 Task: Select "project roadmap and tasks" in a recent board.
Action: Mouse moved to (279, 310)
Screenshot: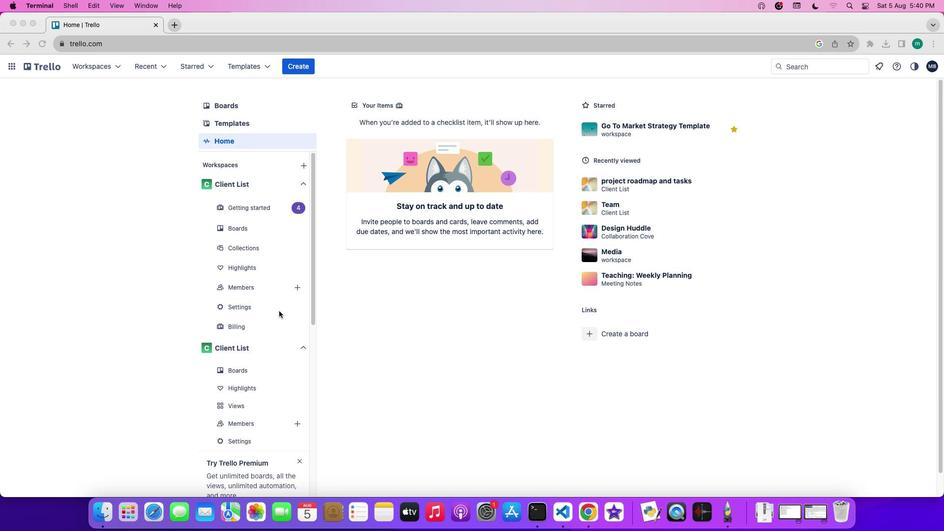 
Action: Mouse pressed left at (279, 310)
Screenshot: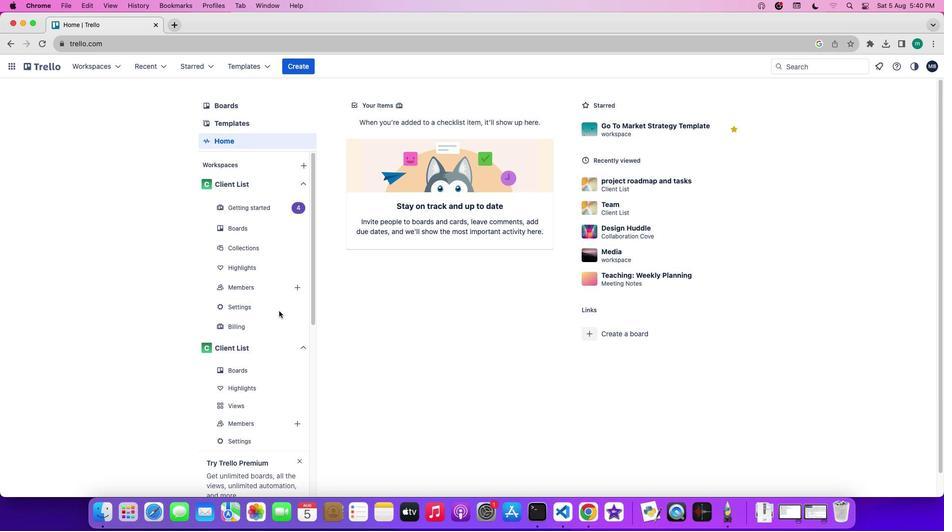 
Action: Mouse moved to (276, 305)
Screenshot: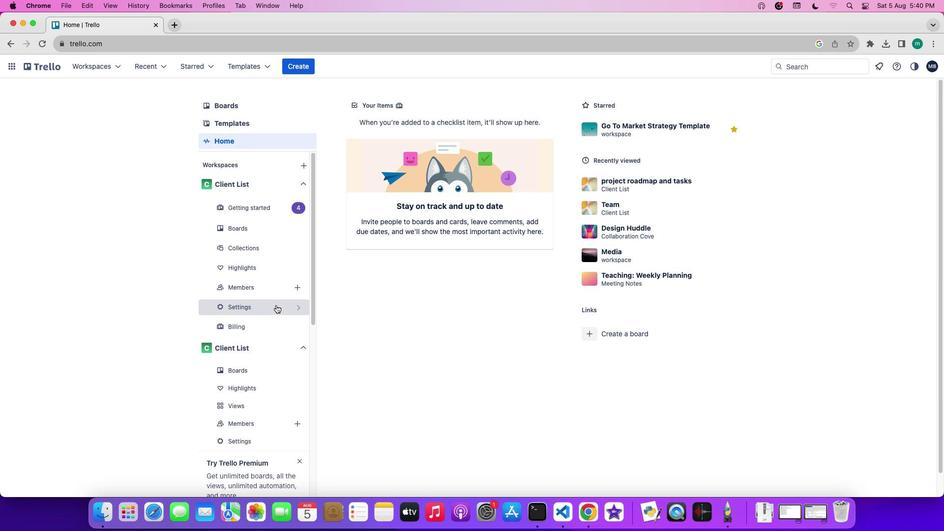 
Action: Mouse pressed left at (276, 305)
Screenshot: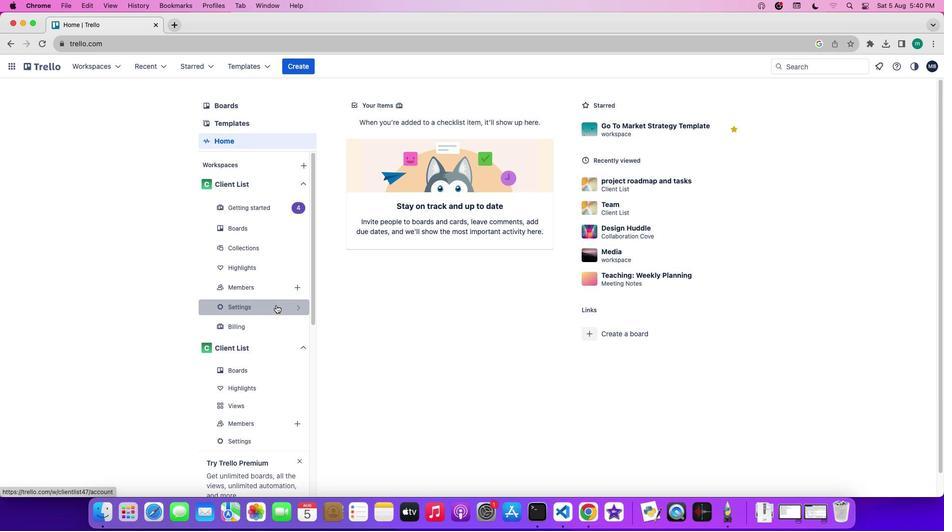 
Action: Mouse moved to (115, 171)
Screenshot: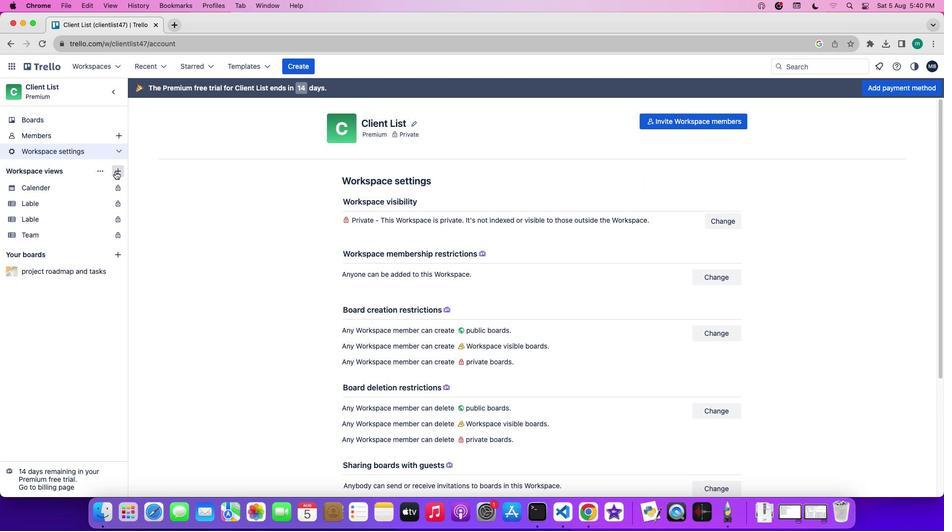 
Action: Mouse pressed left at (115, 171)
Screenshot: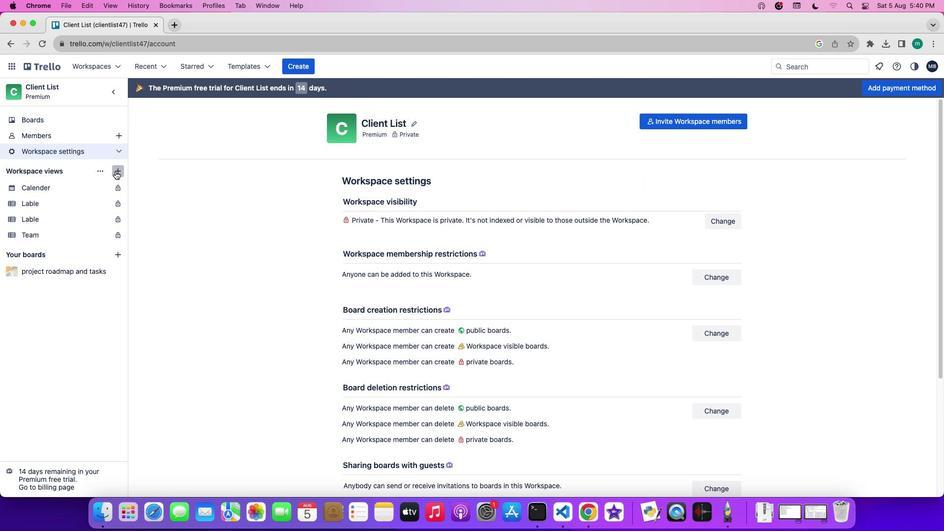 
Action: Mouse moved to (213, 382)
Screenshot: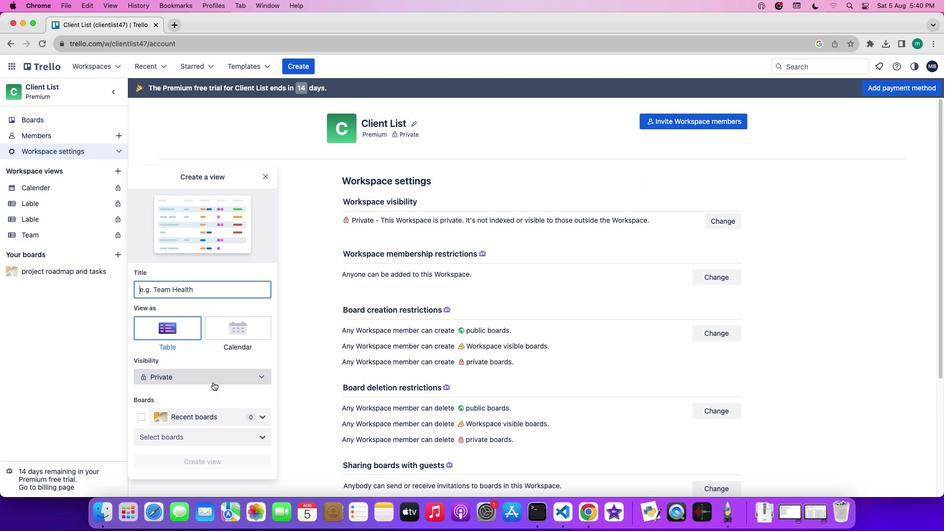 
Action: Mouse scrolled (213, 382) with delta (0, 0)
Screenshot: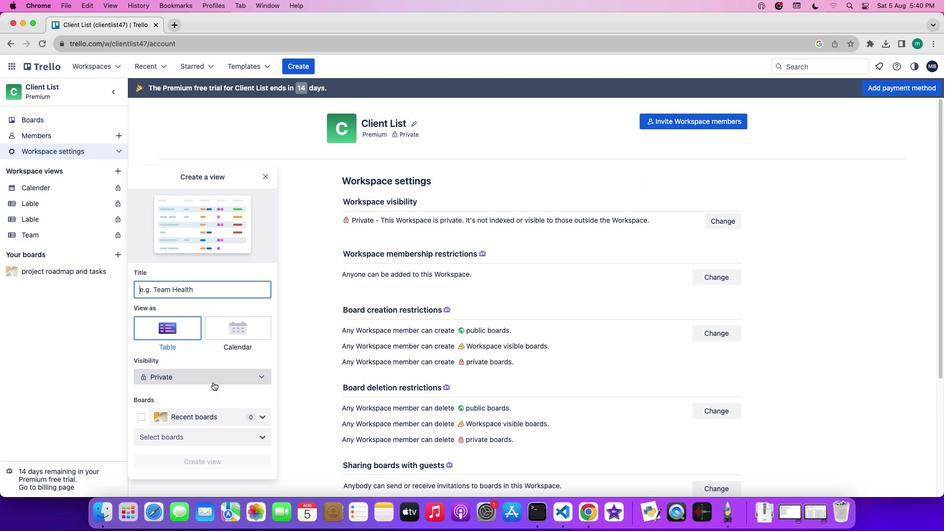 
Action: Mouse scrolled (213, 382) with delta (0, 0)
Screenshot: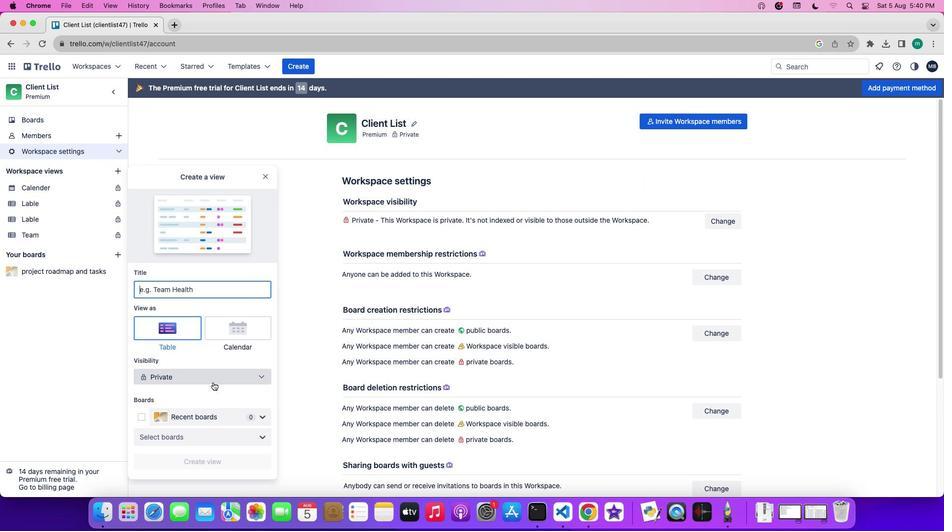 
Action: Mouse scrolled (213, 382) with delta (0, 0)
Screenshot: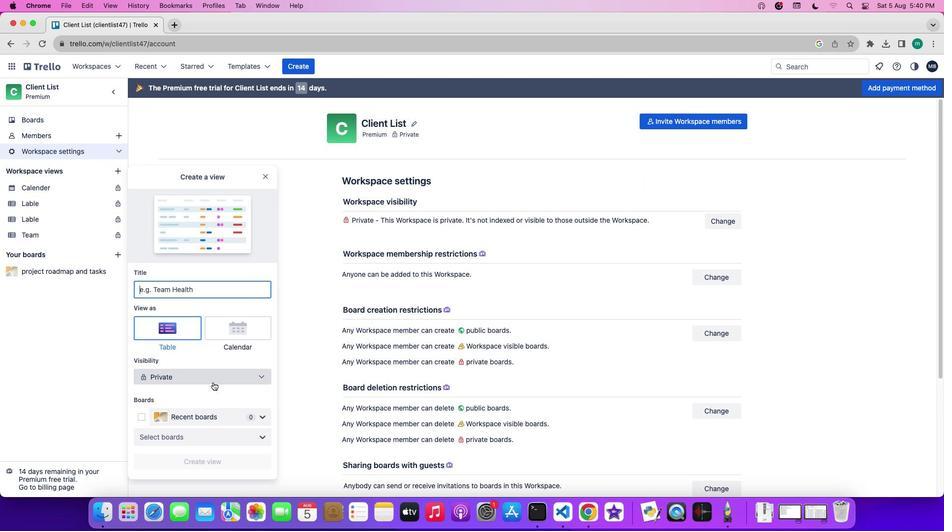 
Action: Mouse scrolled (213, 382) with delta (0, 0)
Screenshot: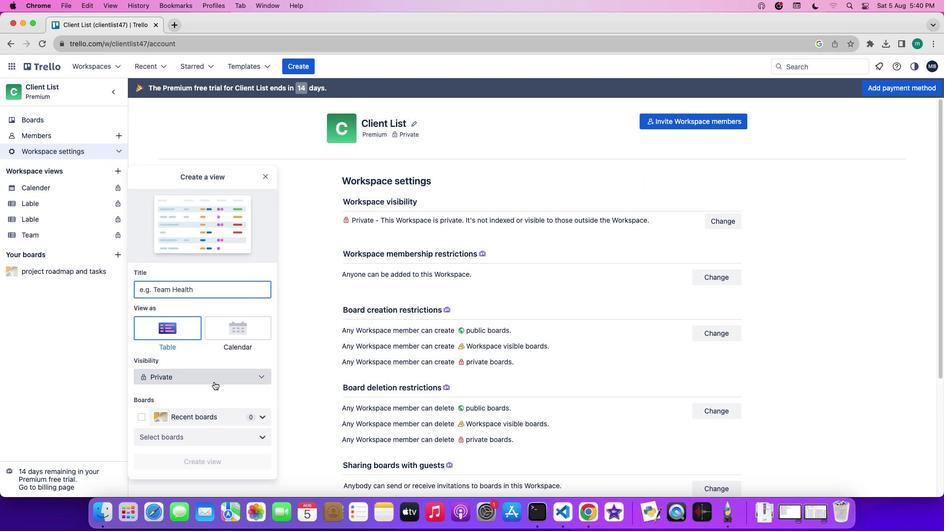 
Action: Mouse moved to (254, 414)
Screenshot: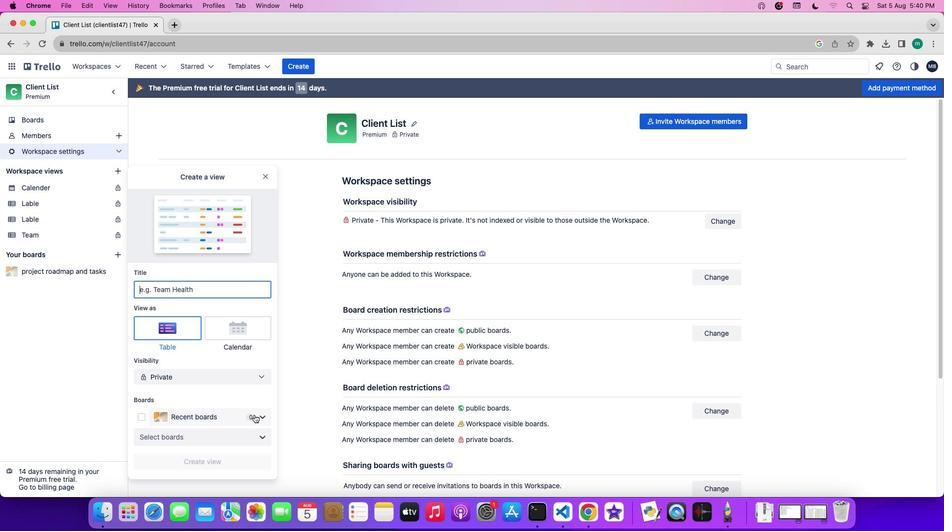 
Action: Mouse pressed left at (254, 414)
Screenshot: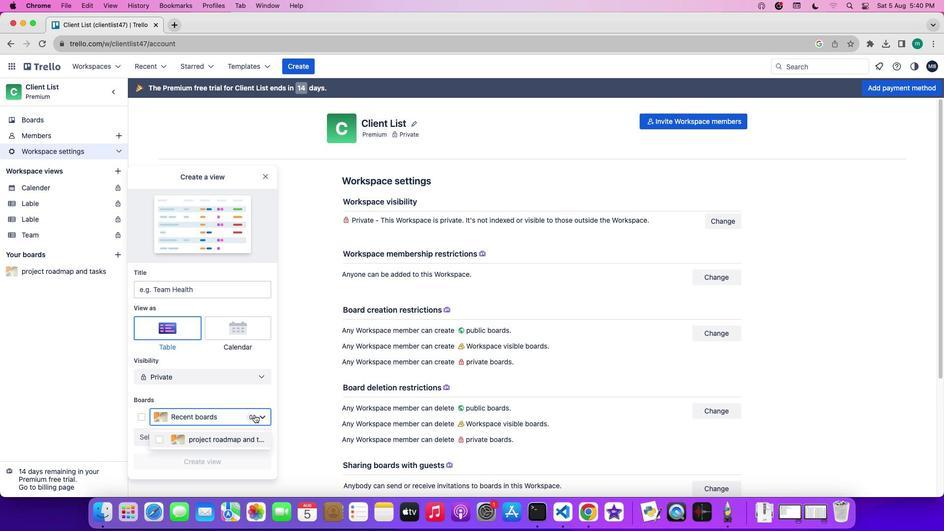 
Action: Mouse moved to (243, 438)
Screenshot: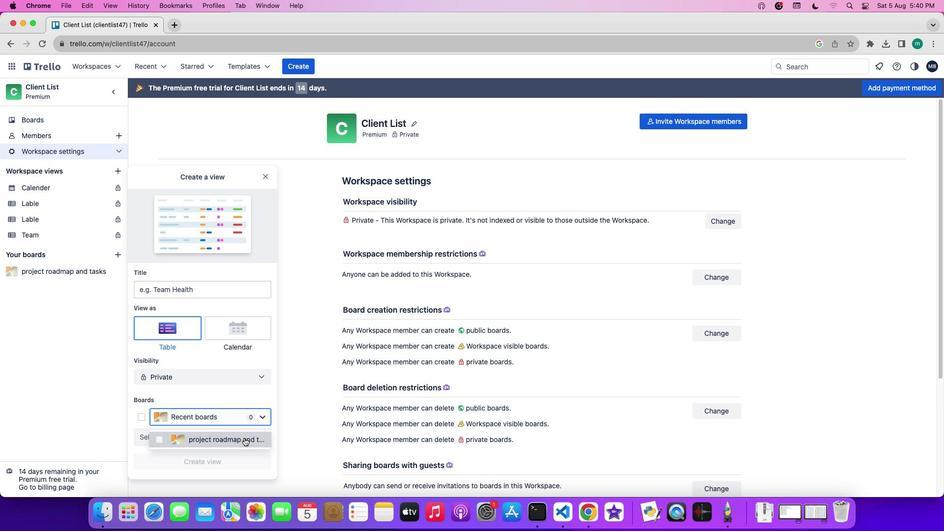 
Action: Mouse pressed left at (243, 438)
Screenshot: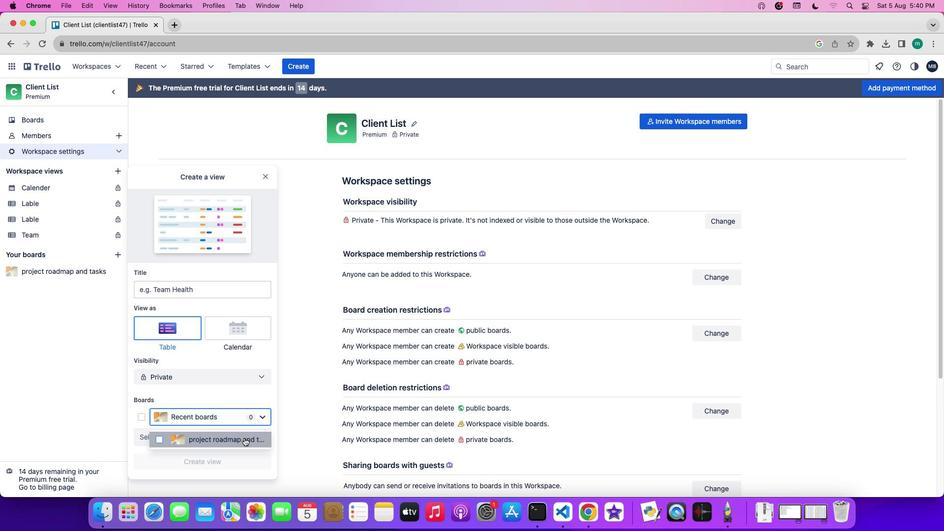 
